 Task: Zoom out the drawing page one time.
Action: Mouse moved to (98, 80)
Screenshot: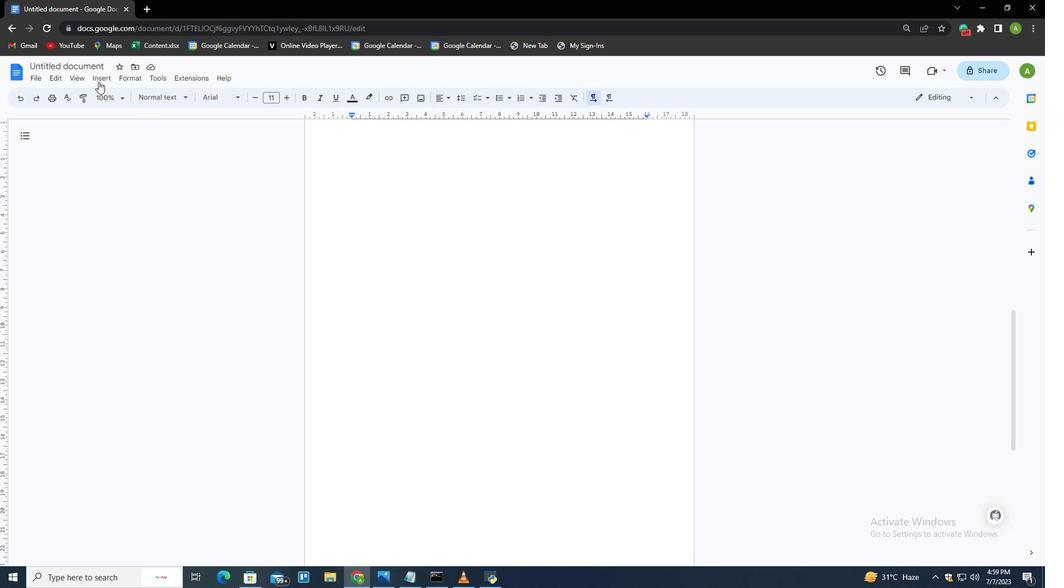 
Action: Mouse pressed left at (98, 80)
Screenshot: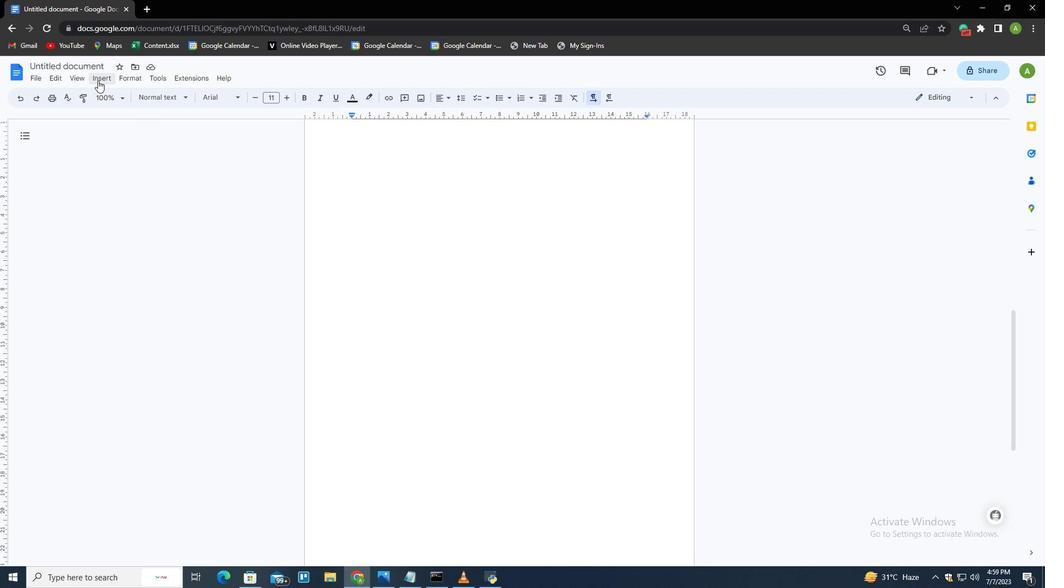 
Action: Mouse moved to (119, 126)
Screenshot: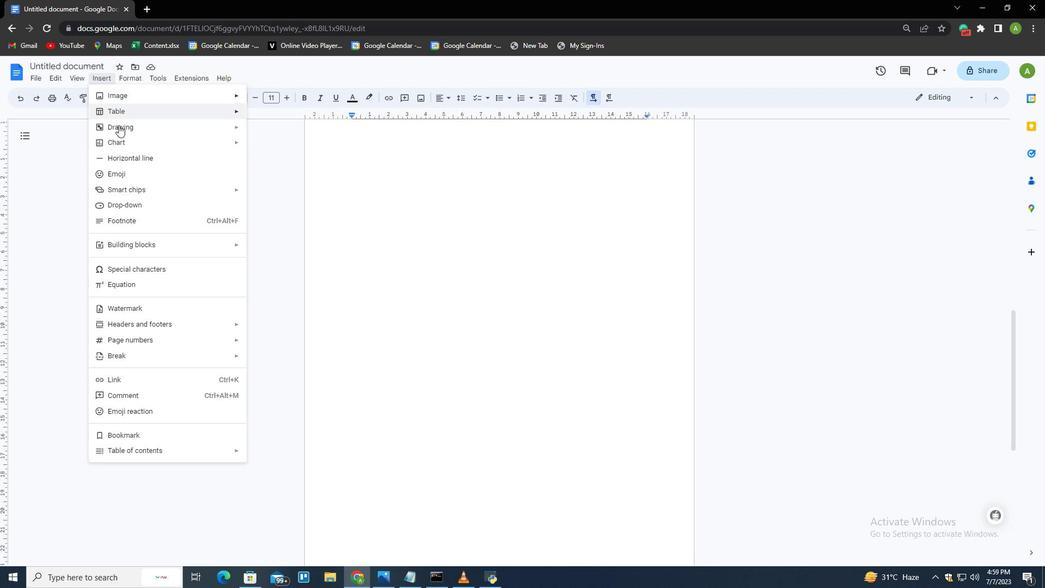 
Action: Mouse pressed left at (119, 126)
Screenshot: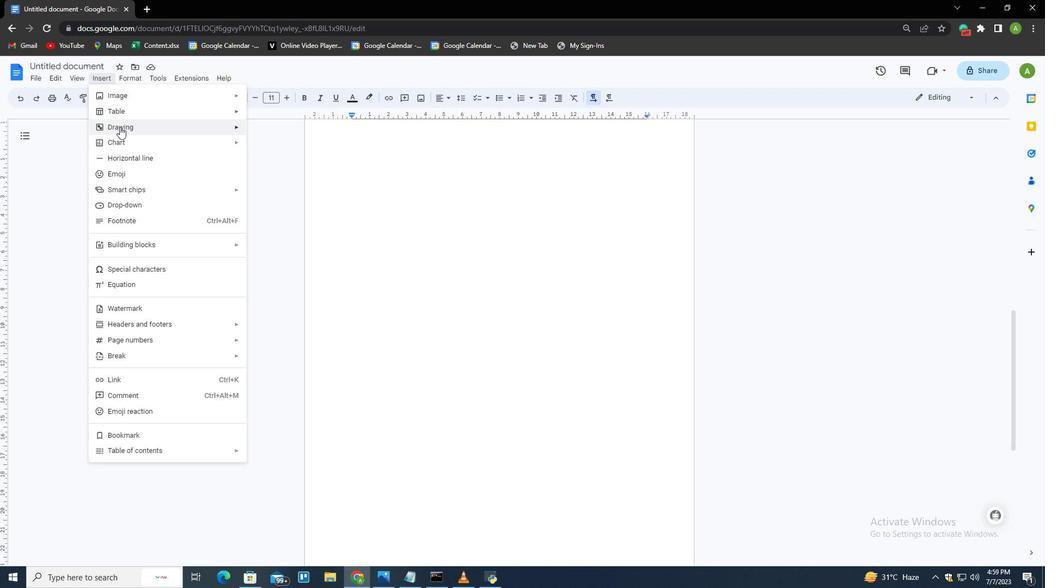 
Action: Mouse moved to (269, 127)
Screenshot: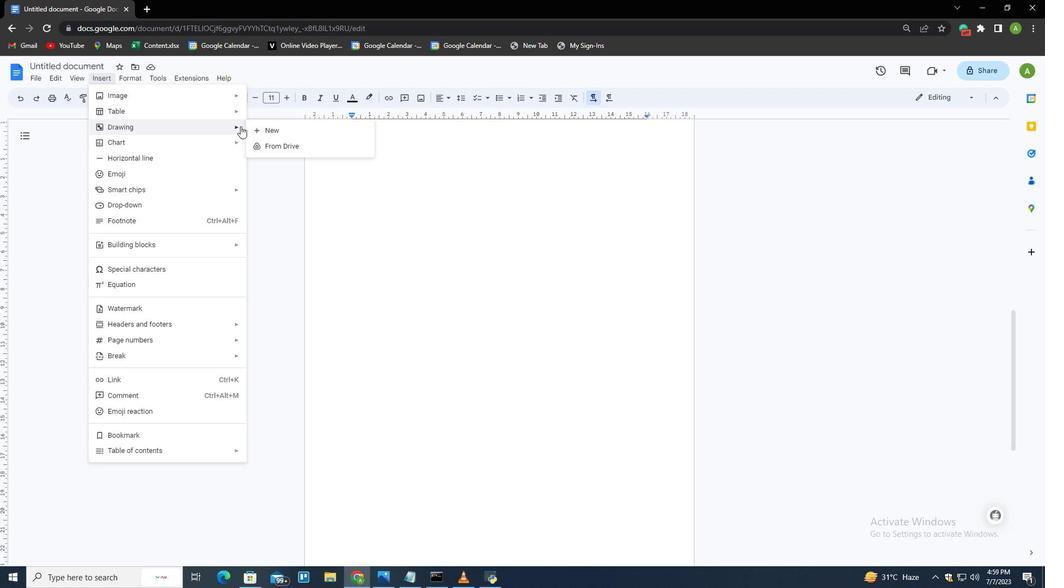 
Action: Mouse pressed left at (269, 127)
Screenshot: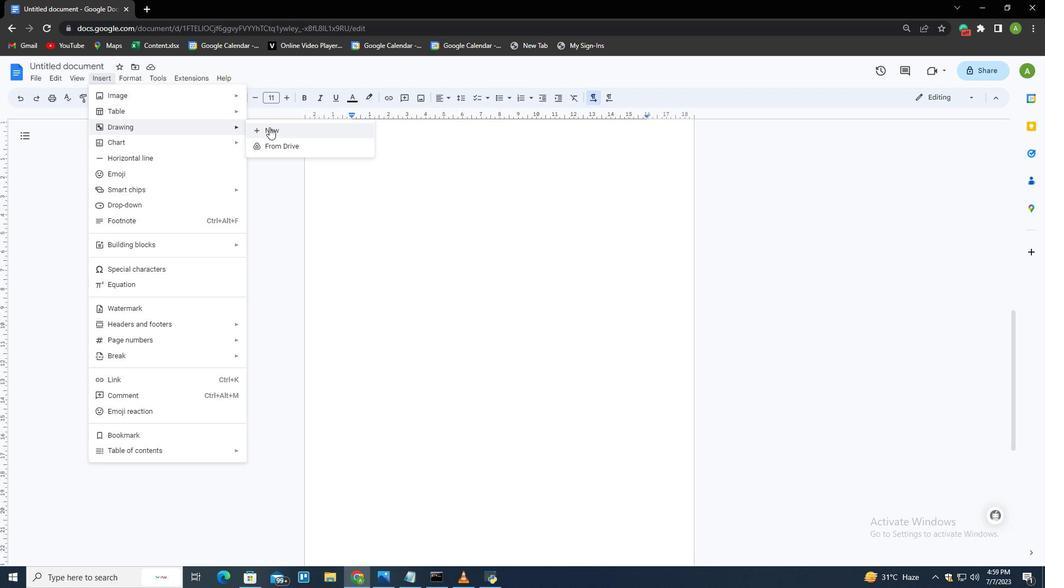 
Action: Mouse moved to (348, 120)
Screenshot: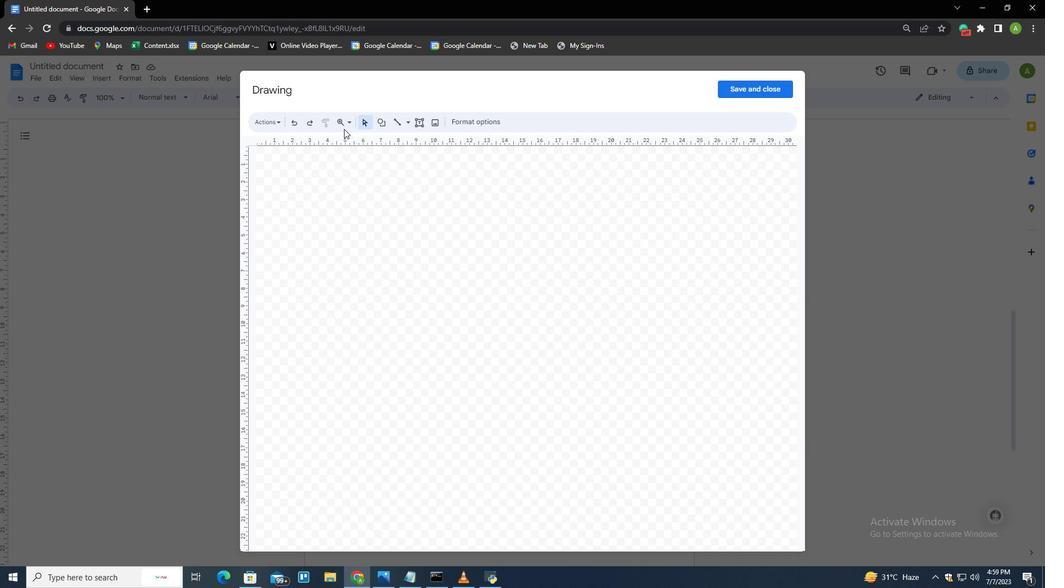 
Action: Mouse pressed left at (348, 120)
Screenshot: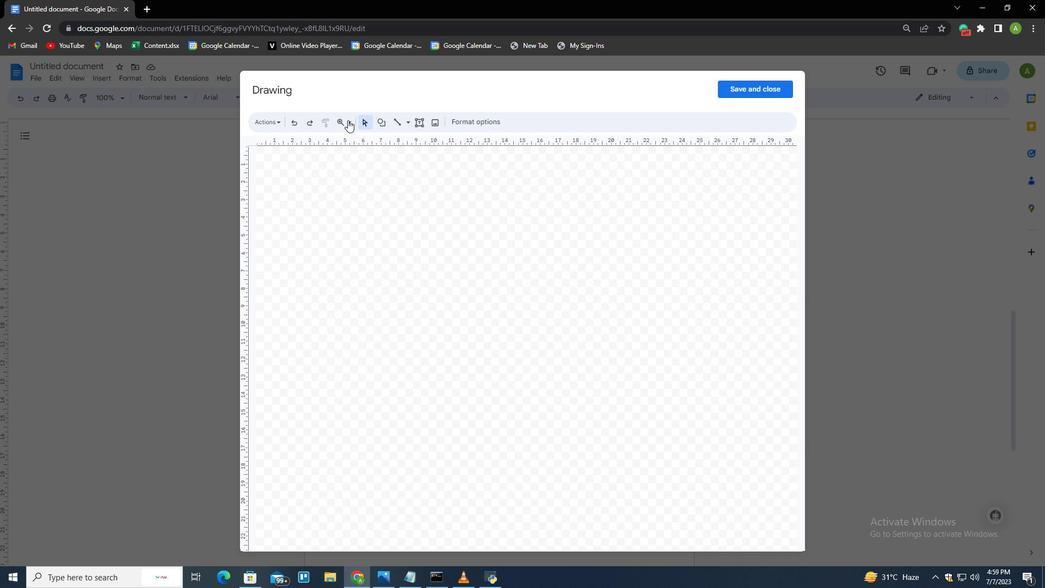 
Action: Mouse moved to (371, 224)
Screenshot: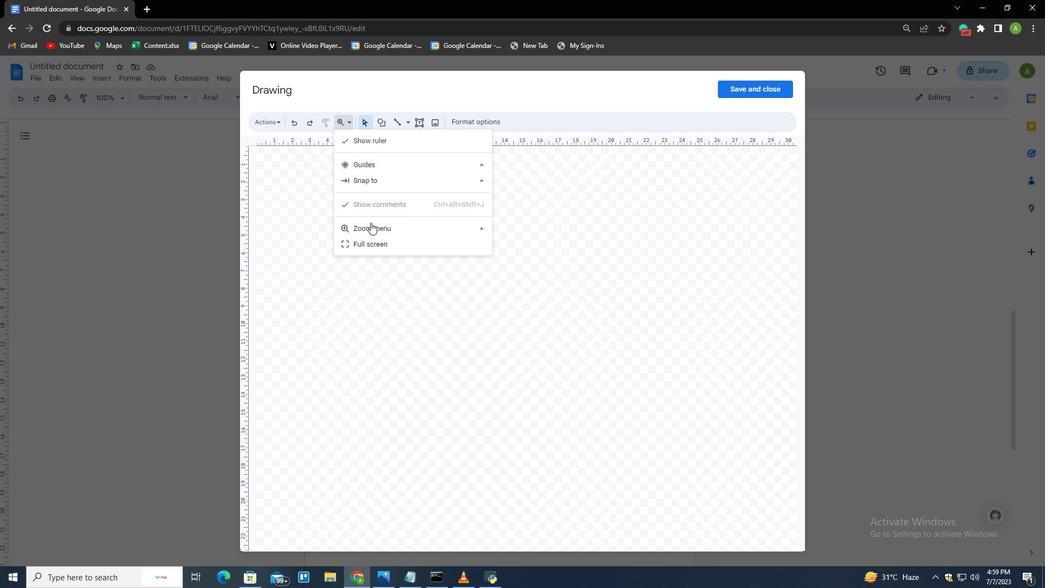 
Action: Mouse pressed left at (371, 224)
Screenshot: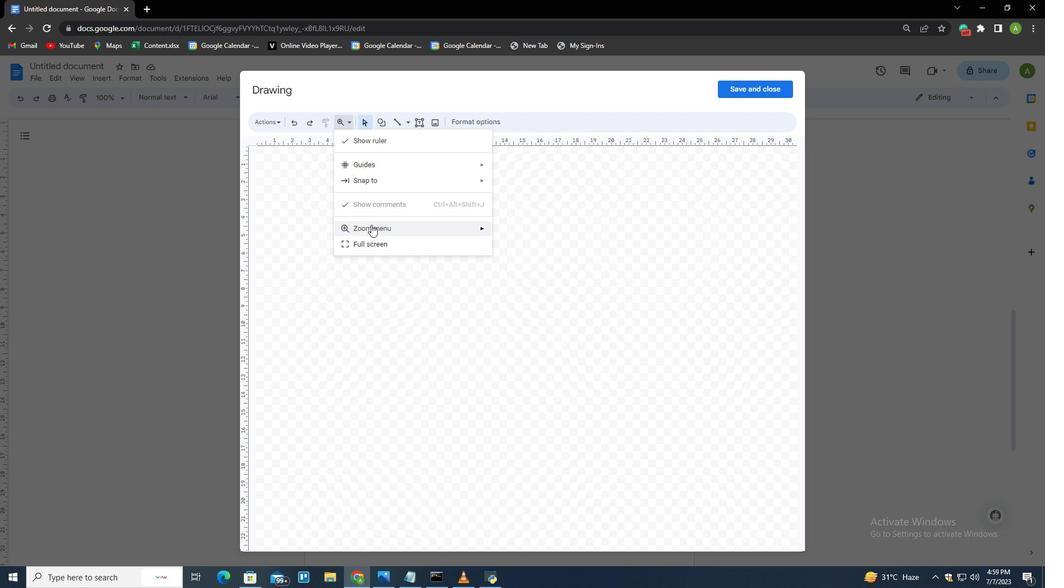 
Action: Mouse moved to (445, 224)
Screenshot: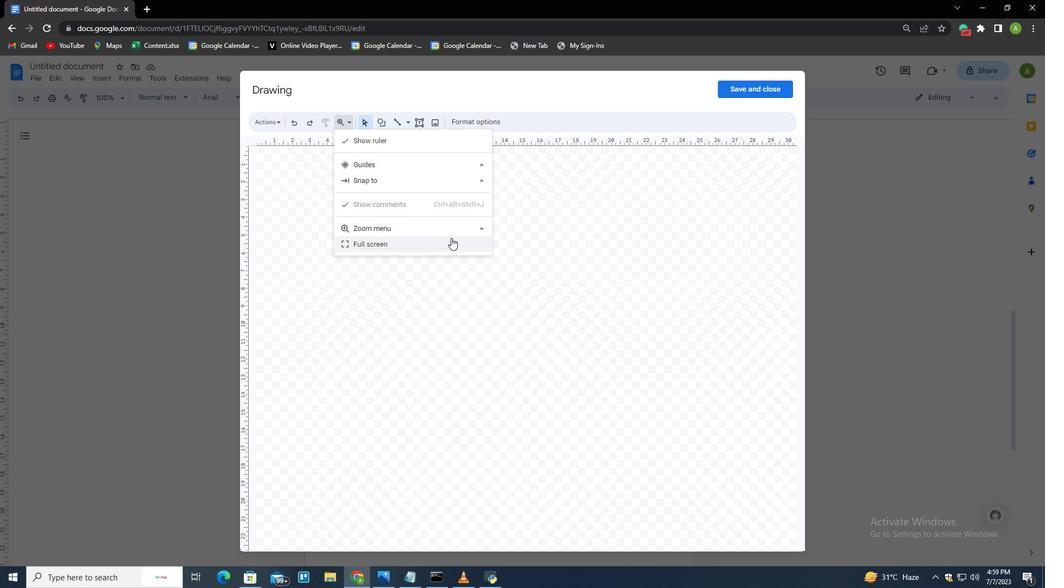 
Action: Mouse pressed left at (445, 224)
Screenshot: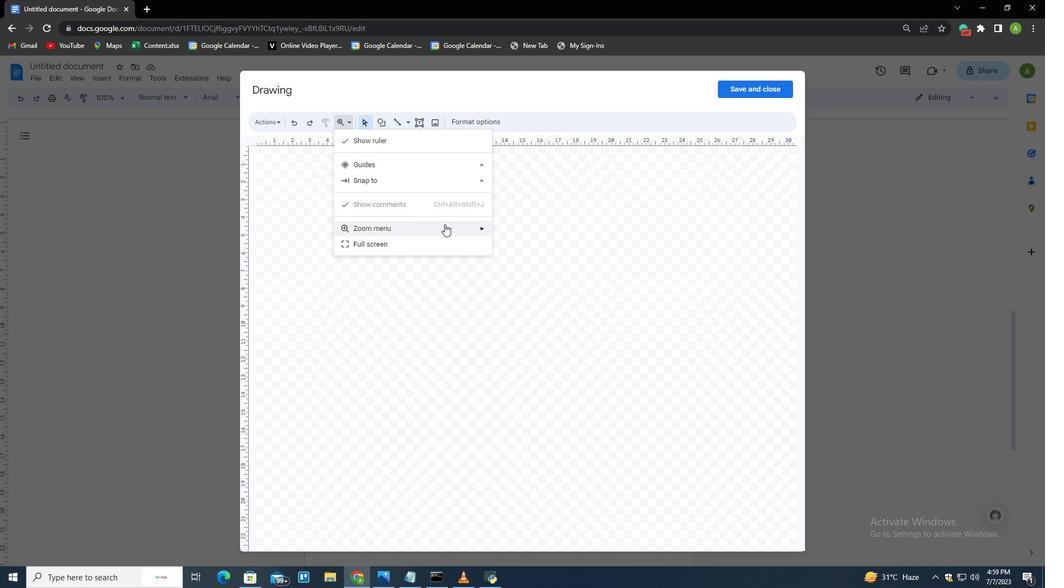 
Action: Mouse moved to (516, 377)
Screenshot: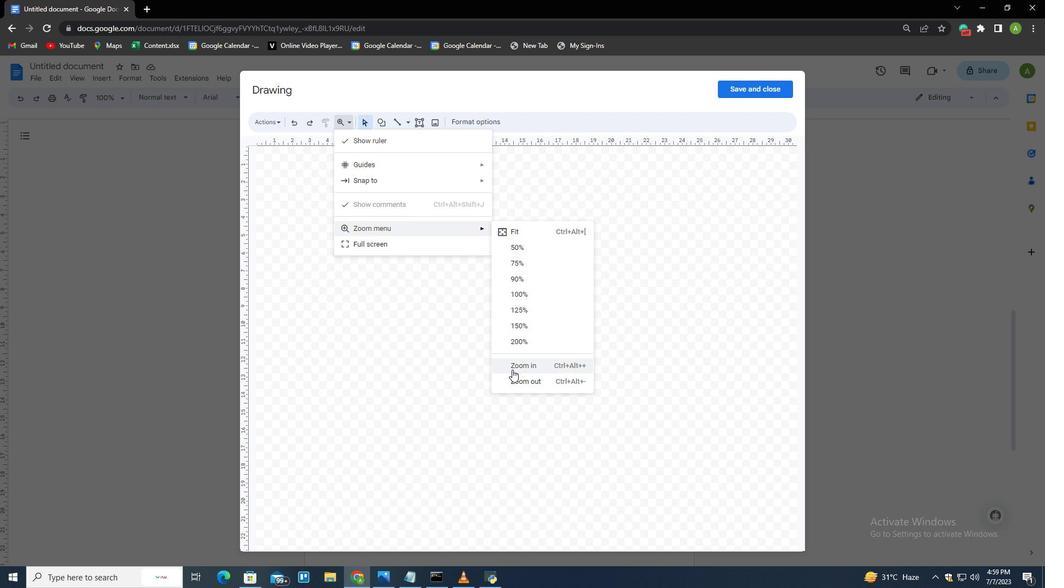 
Action: Mouse pressed left at (516, 377)
Screenshot: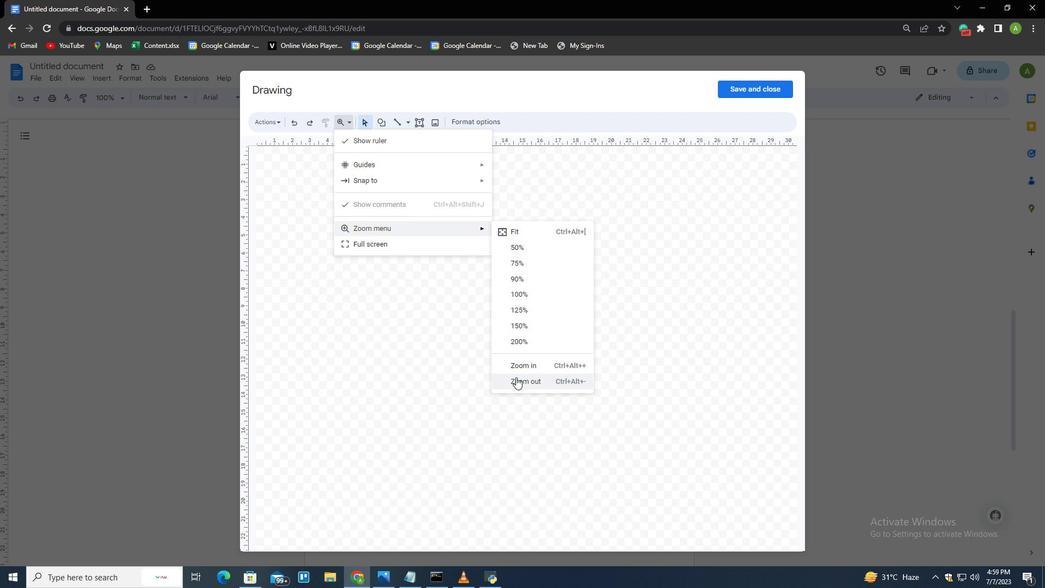 
